 Task: Set the Search only active data to "Active" under New invoice in find invoice.
Action: Mouse moved to (153, 16)
Screenshot: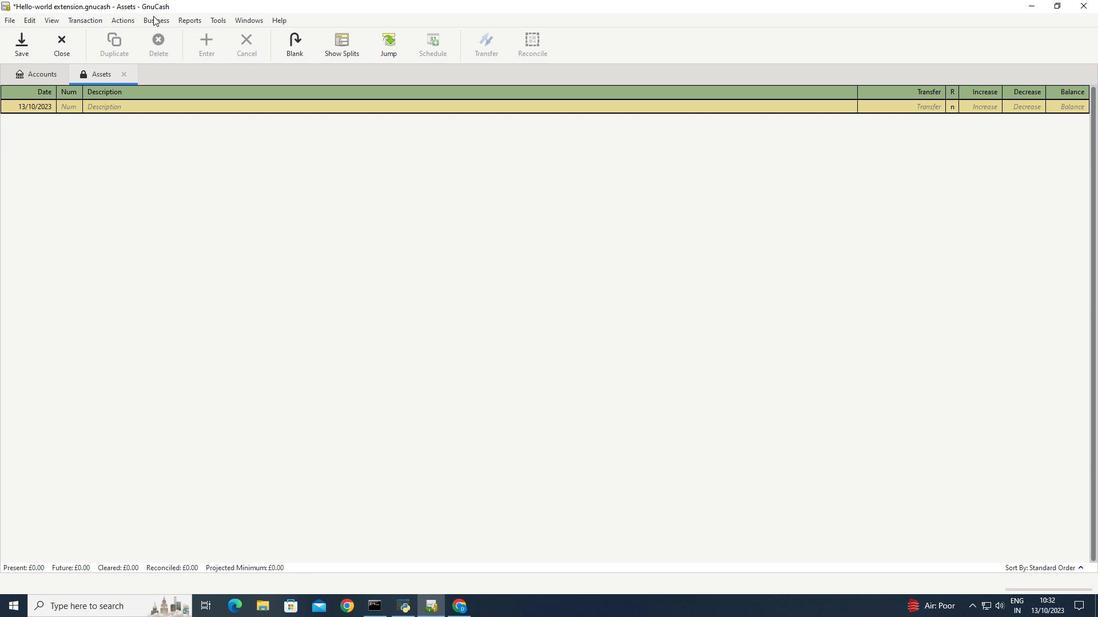 
Action: Mouse pressed left at (153, 16)
Screenshot: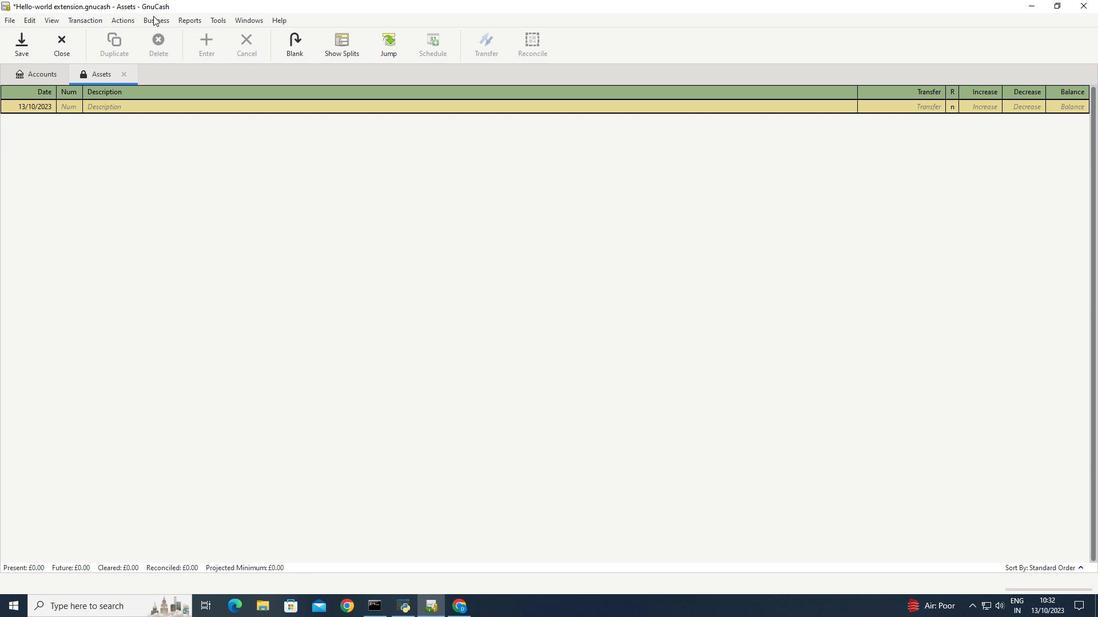 
Action: Mouse moved to (287, 93)
Screenshot: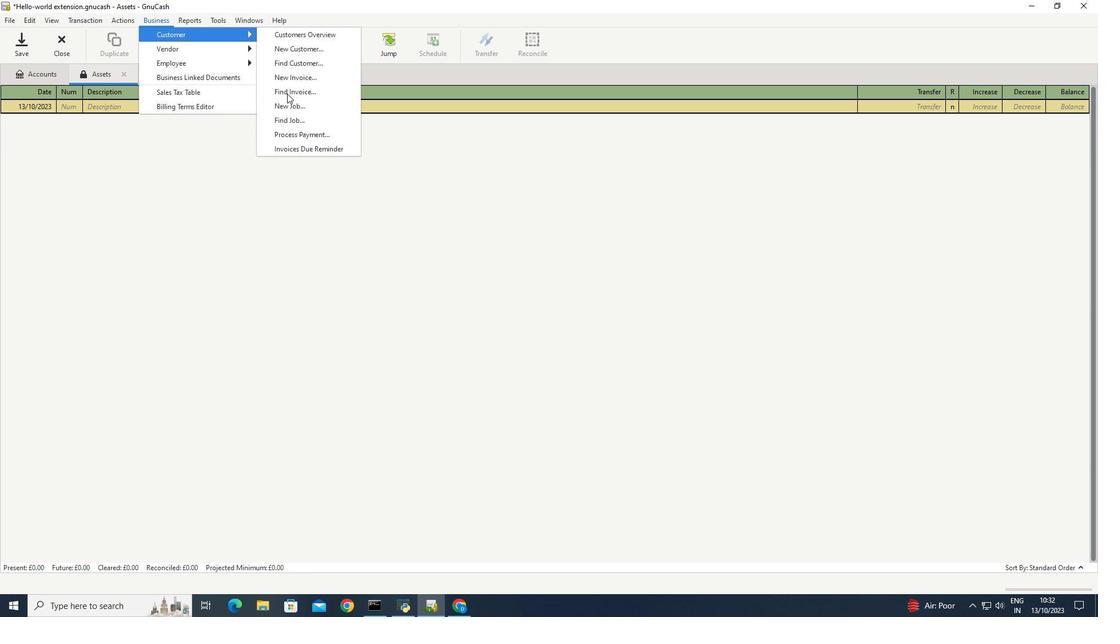 
Action: Mouse pressed left at (287, 93)
Screenshot: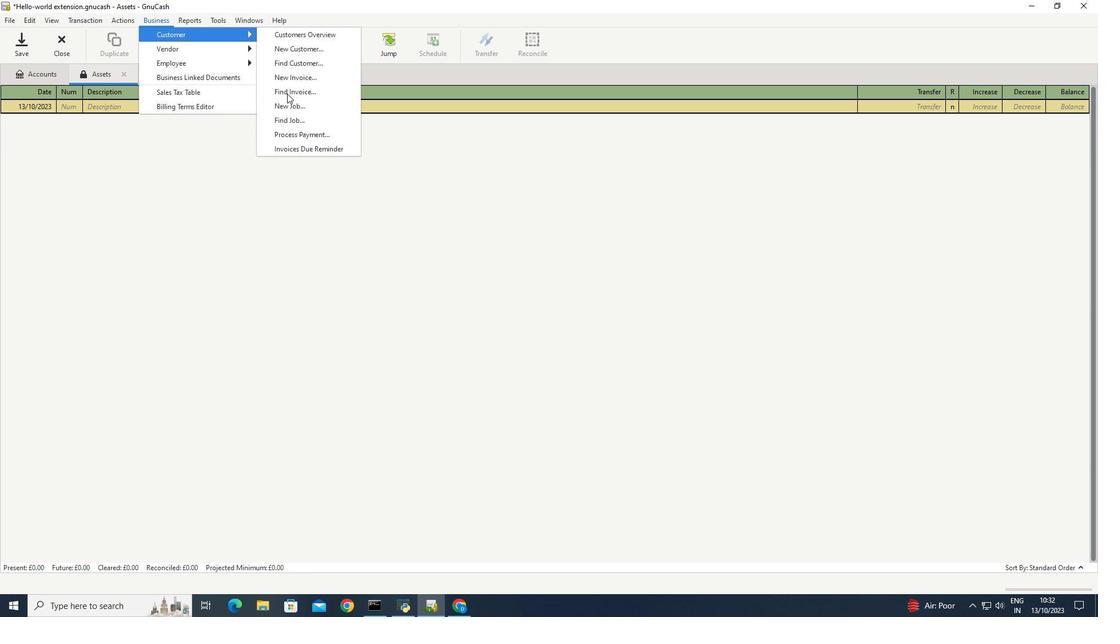 
Action: Mouse moved to (570, 393)
Screenshot: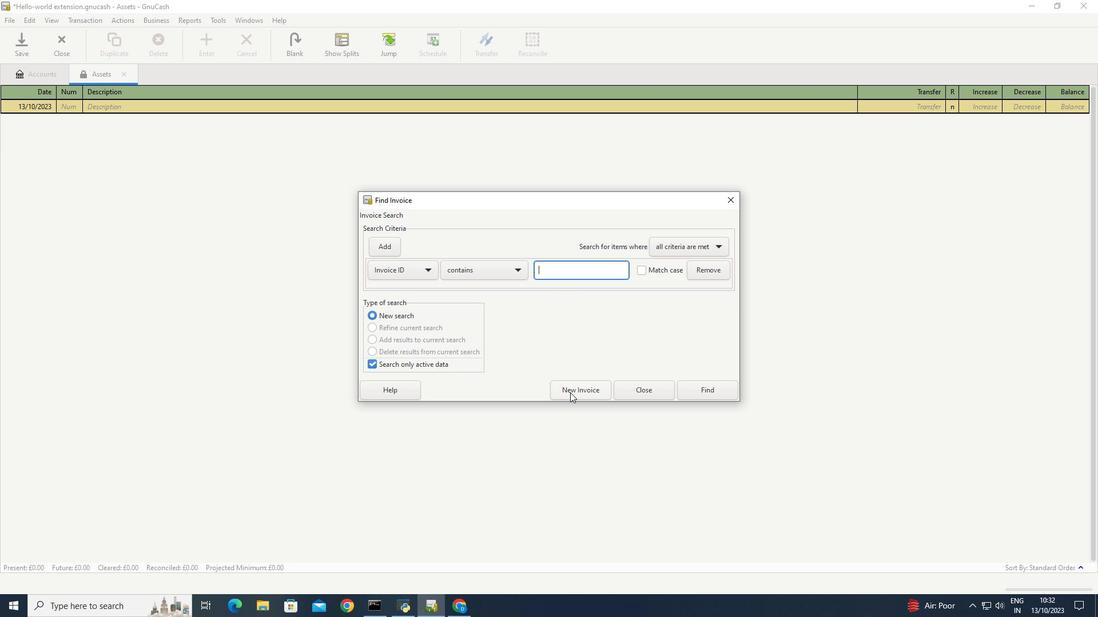 
Action: Mouse pressed left at (570, 393)
Screenshot: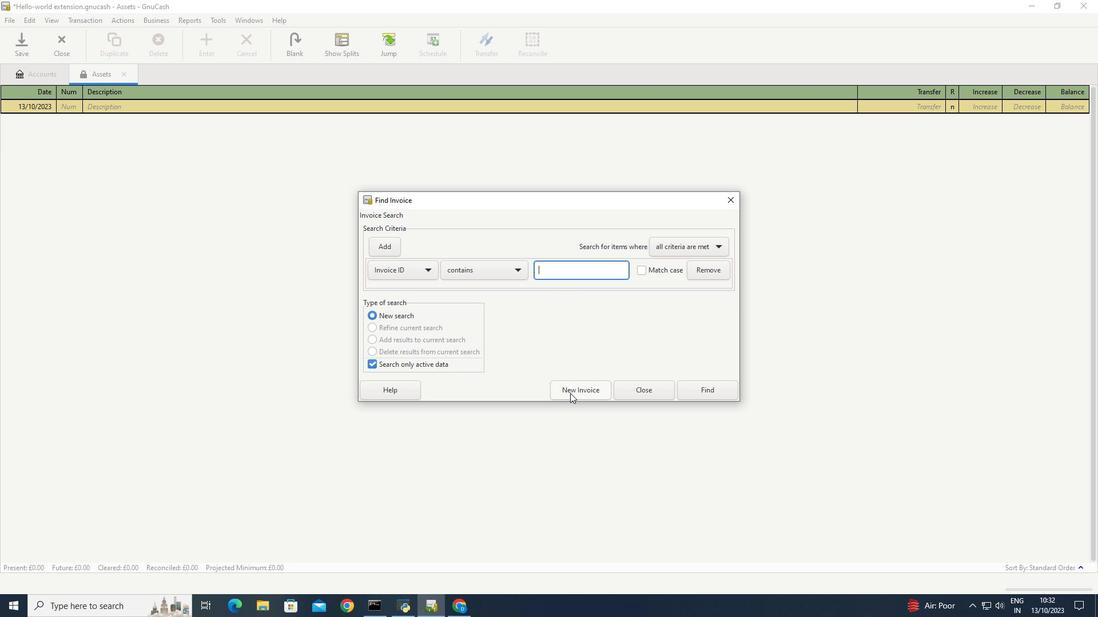
Action: Mouse moved to (606, 307)
Screenshot: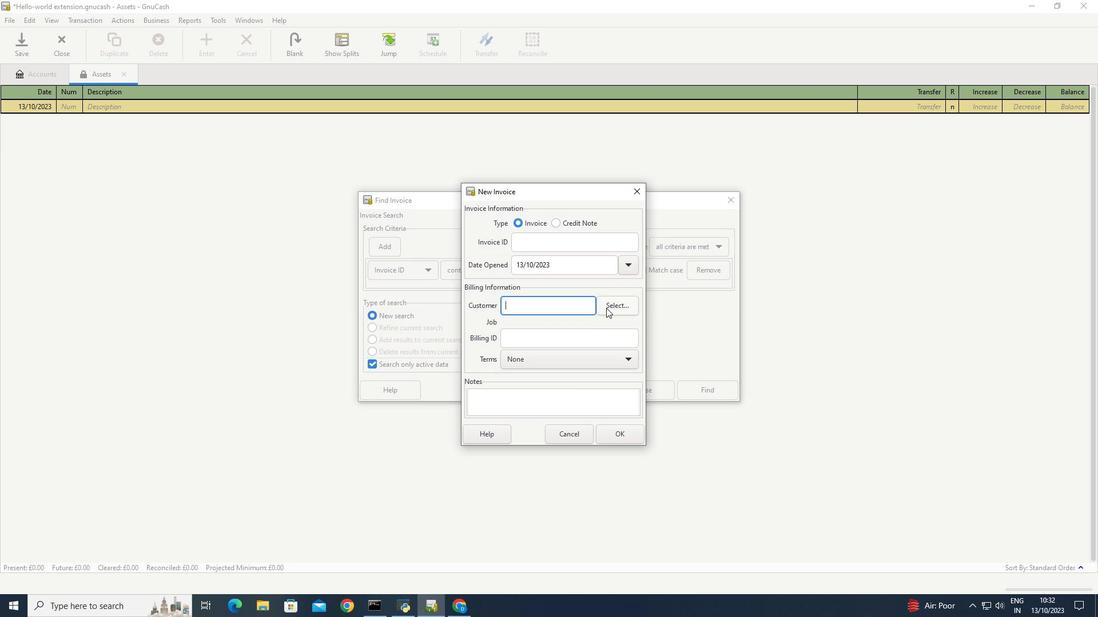 
Action: Mouse pressed left at (606, 307)
Screenshot: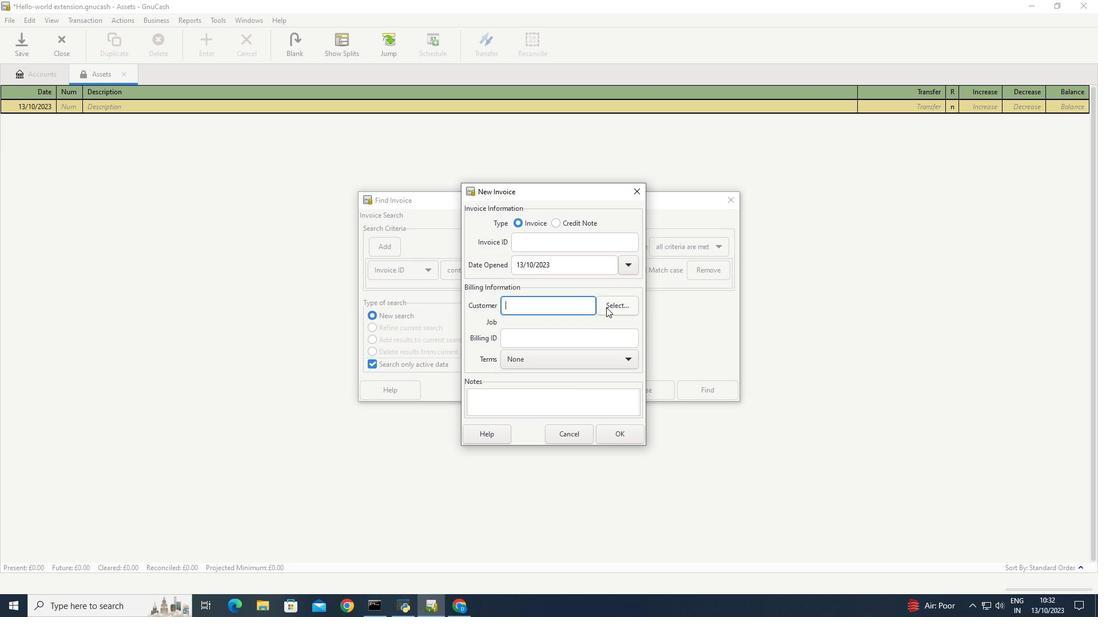 
Action: Mouse moved to (575, 267)
Screenshot: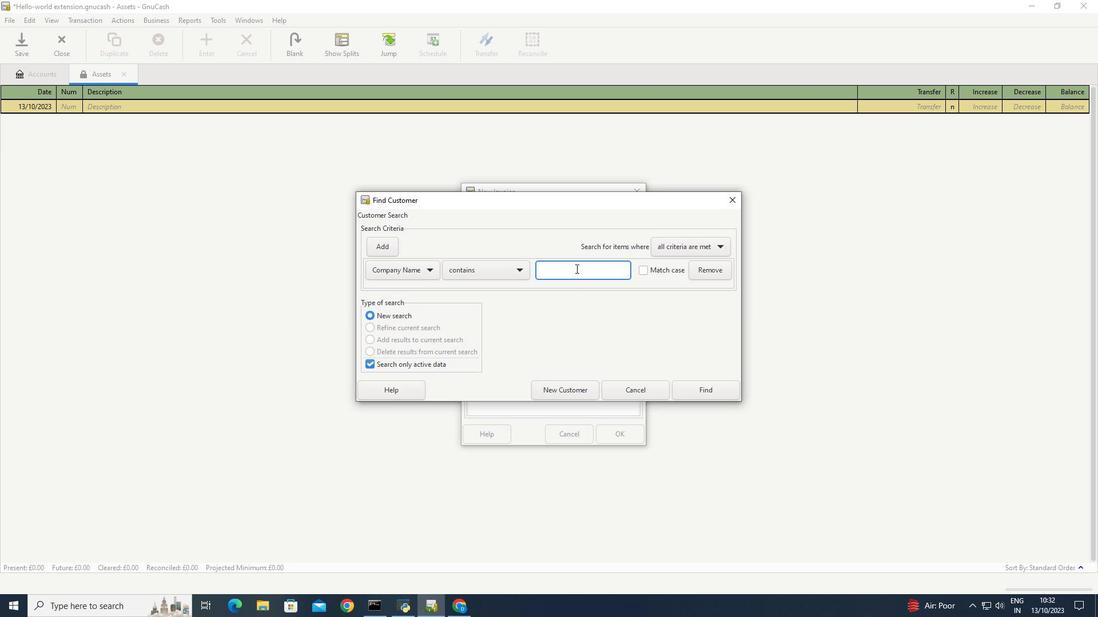 
Action: Mouse pressed left at (575, 267)
Screenshot: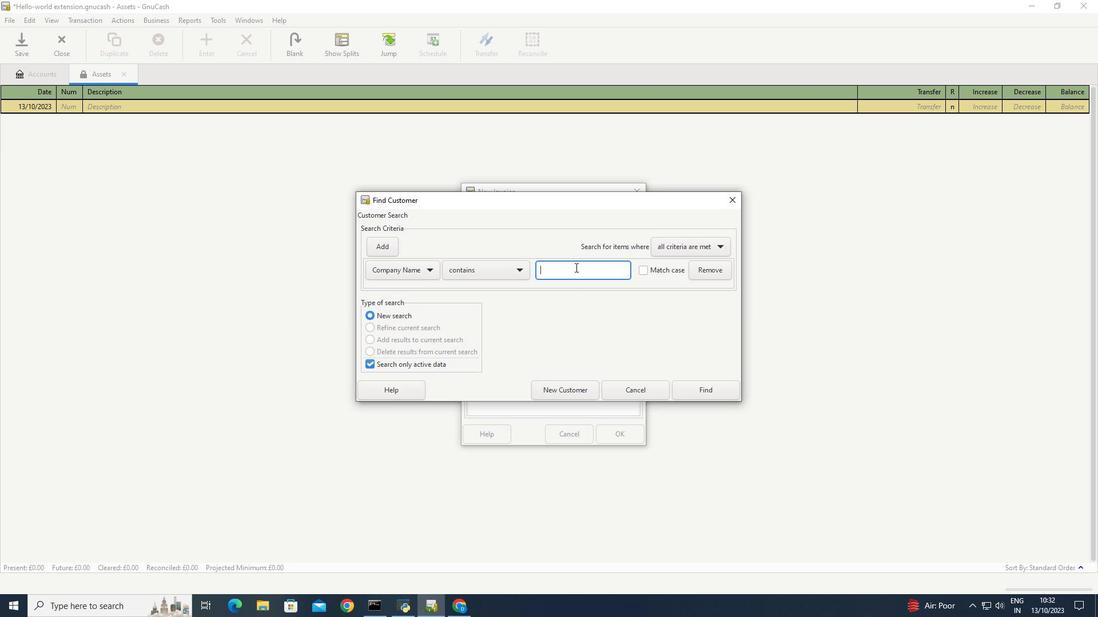 
Action: Key pressed softage
Screenshot: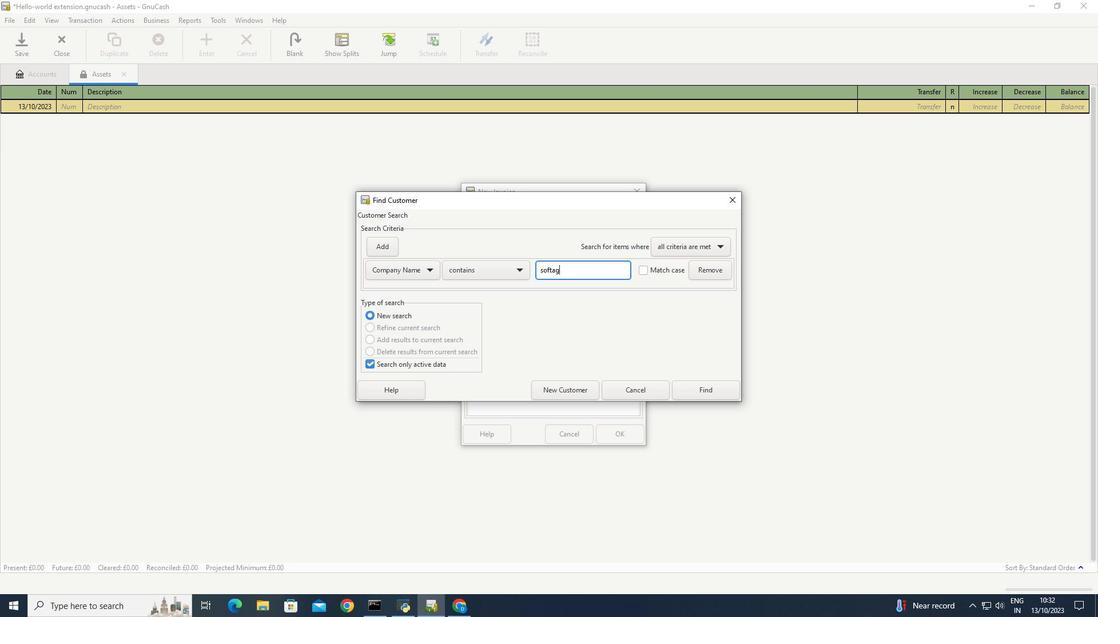 
Action: Mouse moved to (698, 392)
Screenshot: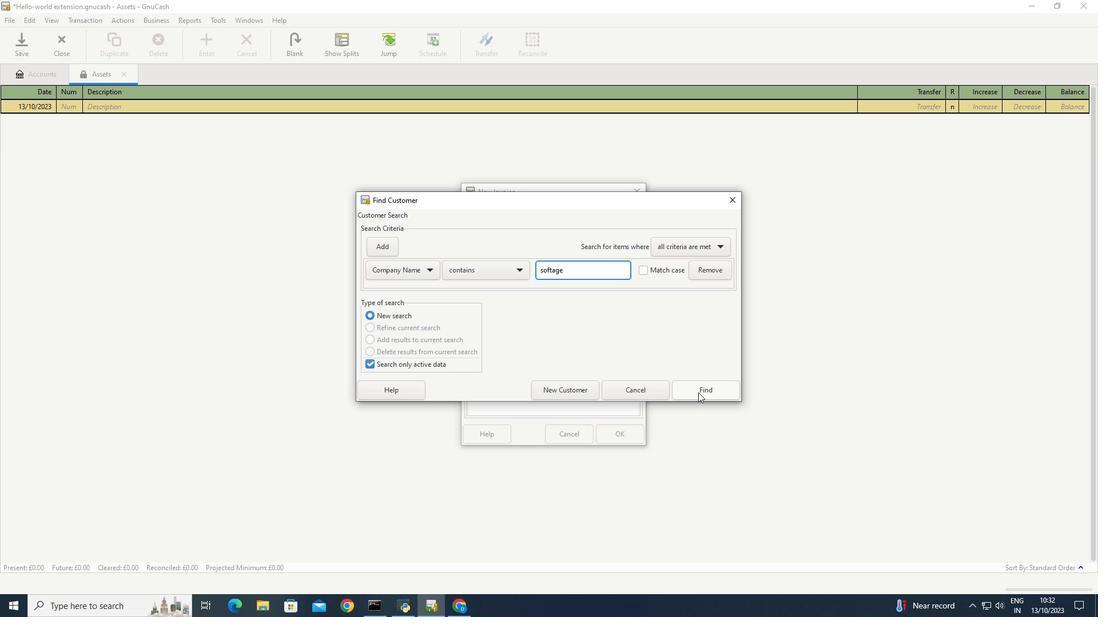 
Action: Mouse pressed left at (698, 392)
Screenshot: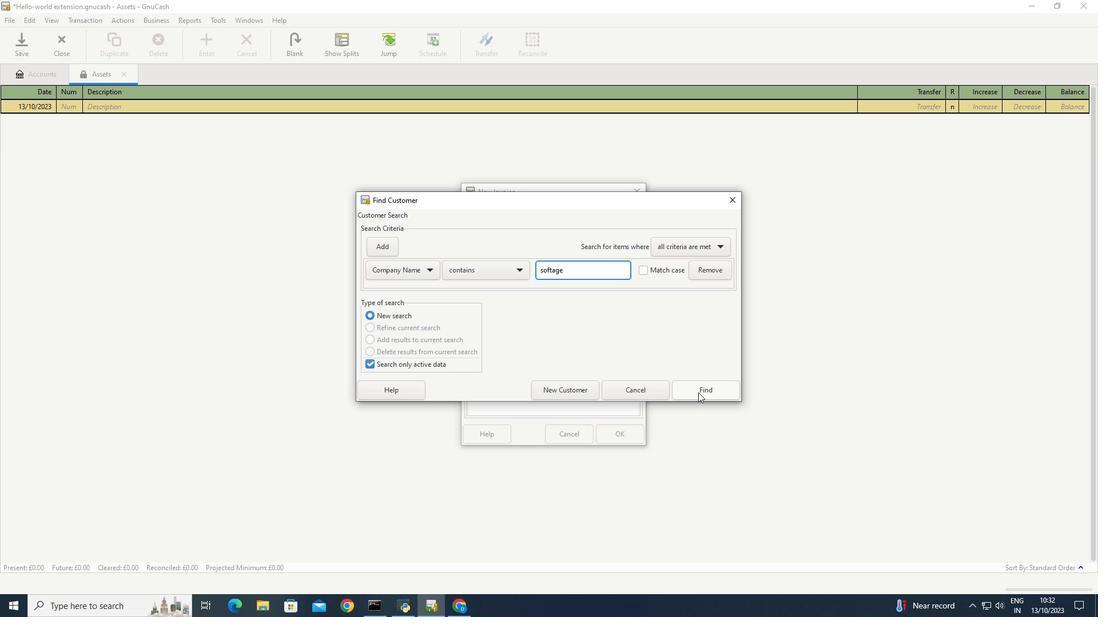 
Action: Mouse moved to (367, 346)
Screenshot: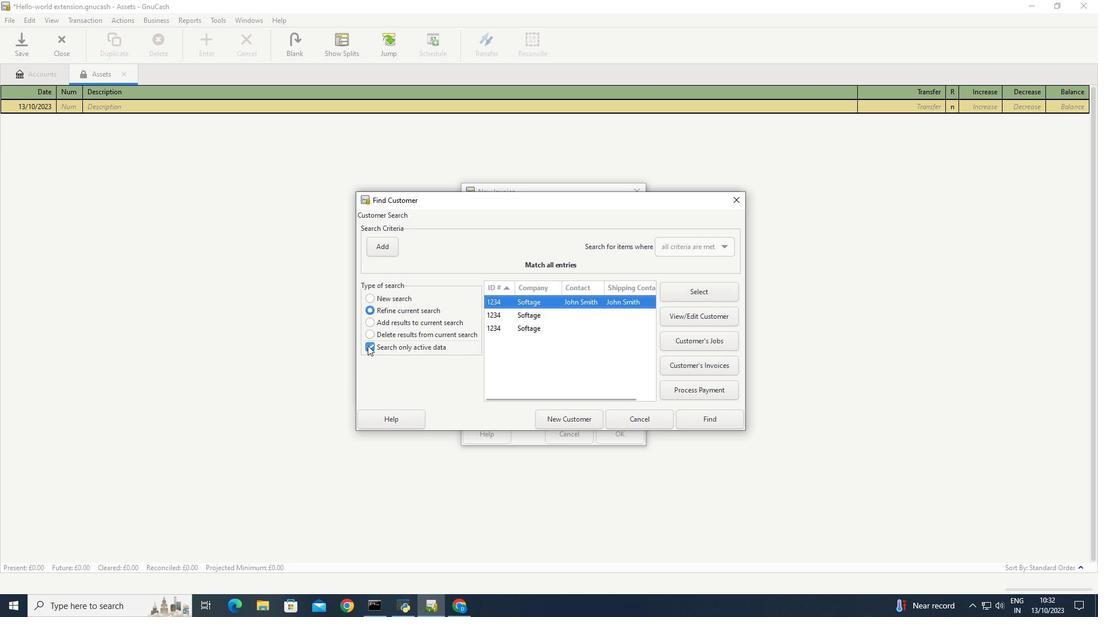 
Action: Mouse pressed left at (367, 346)
Screenshot: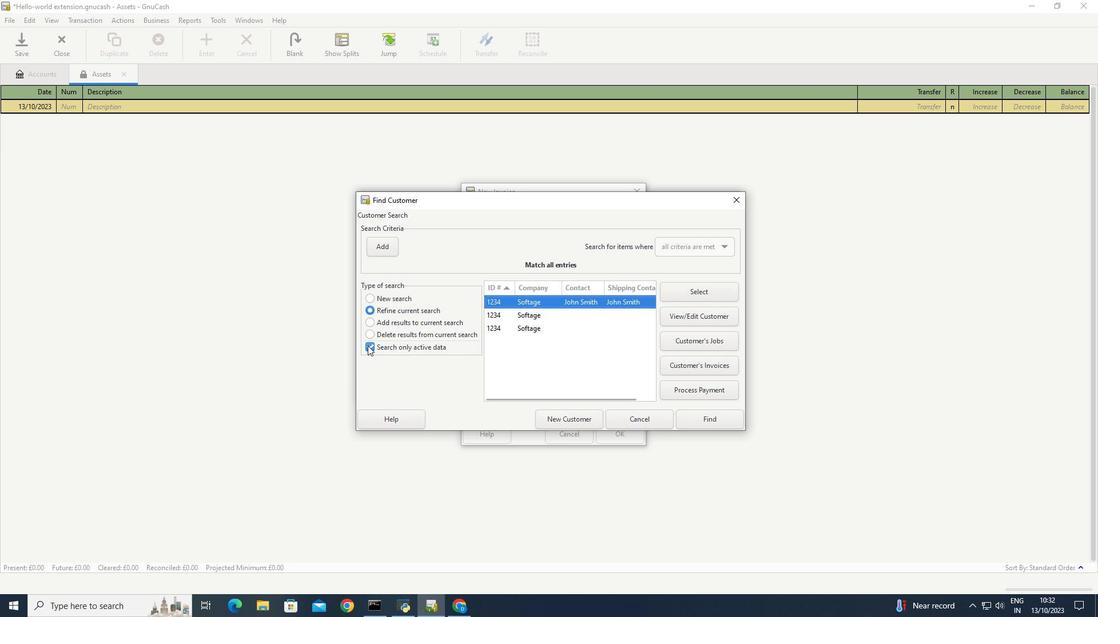 
Action: Mouse pressed left at (367, 346)
Screenshot: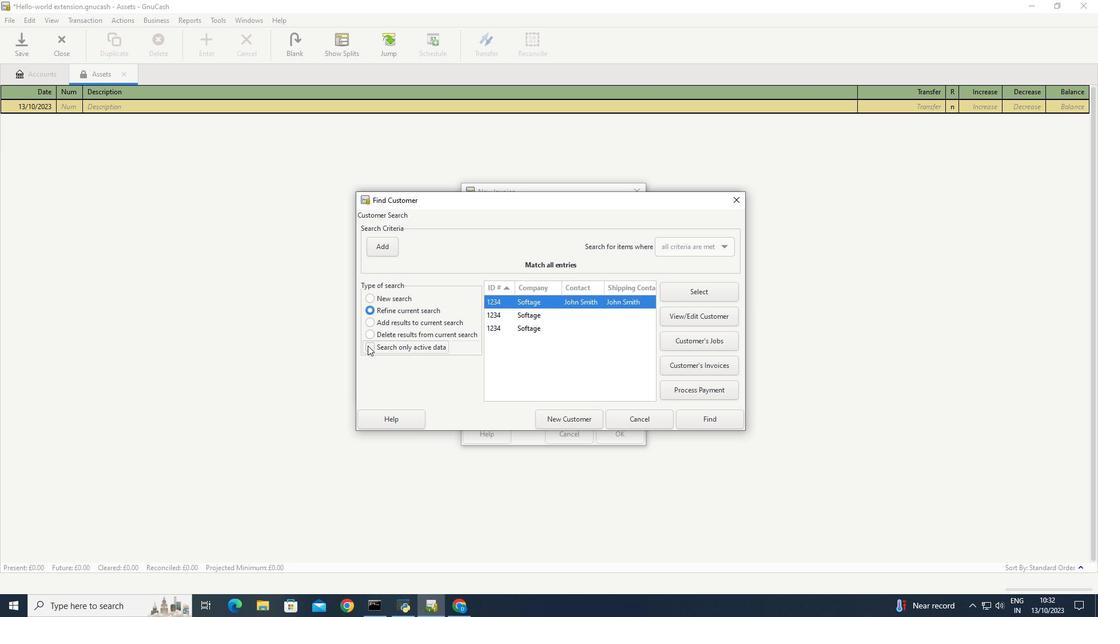 
